 Task: Print a page as save as pdf.
Action: Mouse moved to (91, 93)
Screenshot: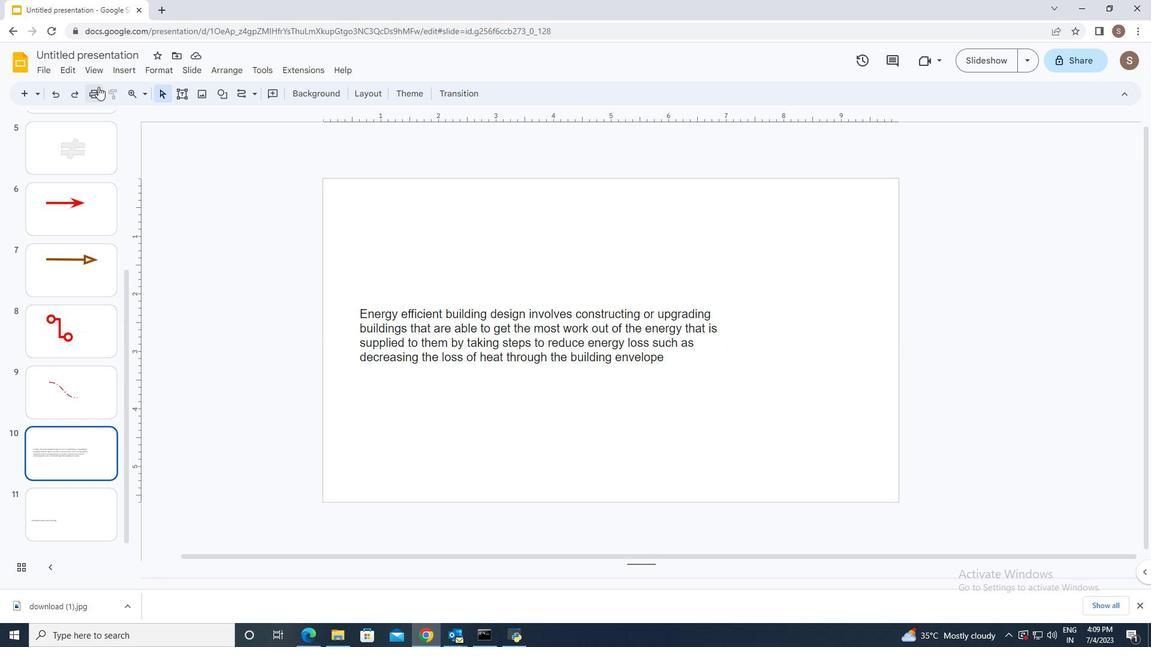 
Action: Mouse pressed left at (91, 93)
Screenshot: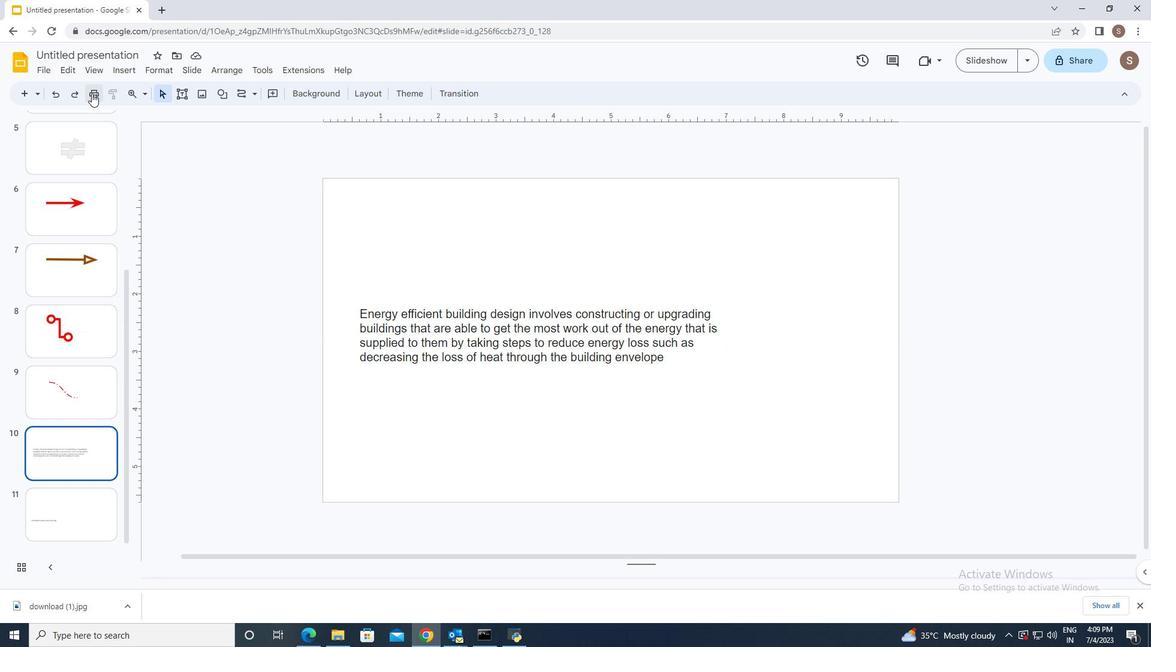 
Action: Mouse moved to (891, 88)
Screenshot: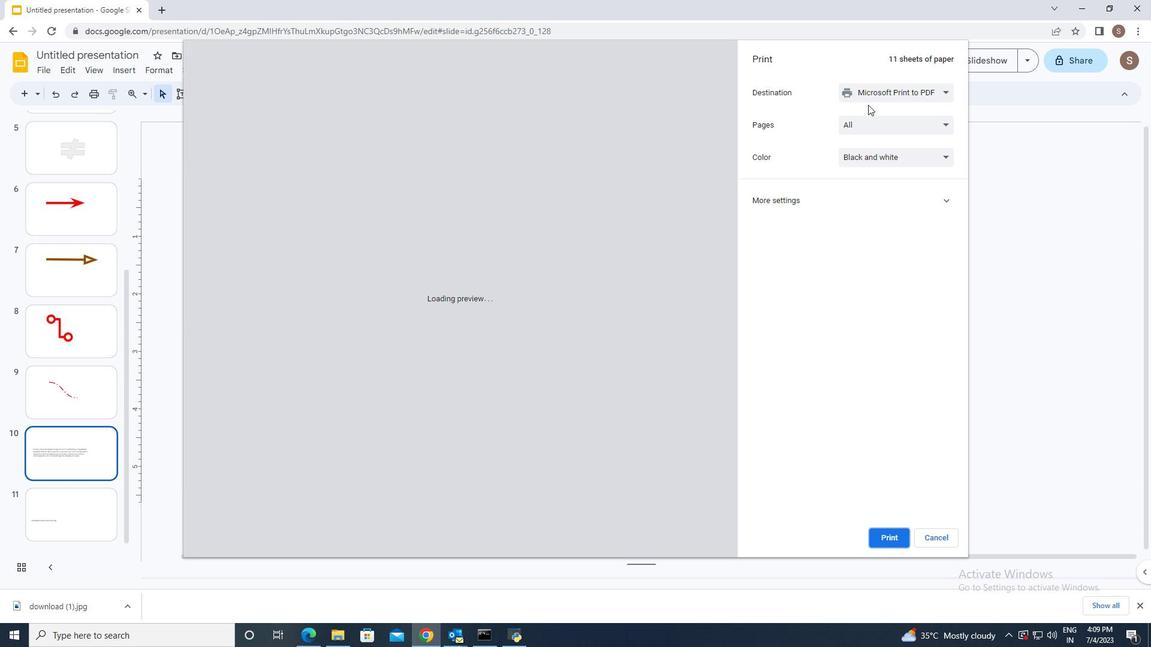 
Action: Mouse pressed left at (891, 88)
Screenshot: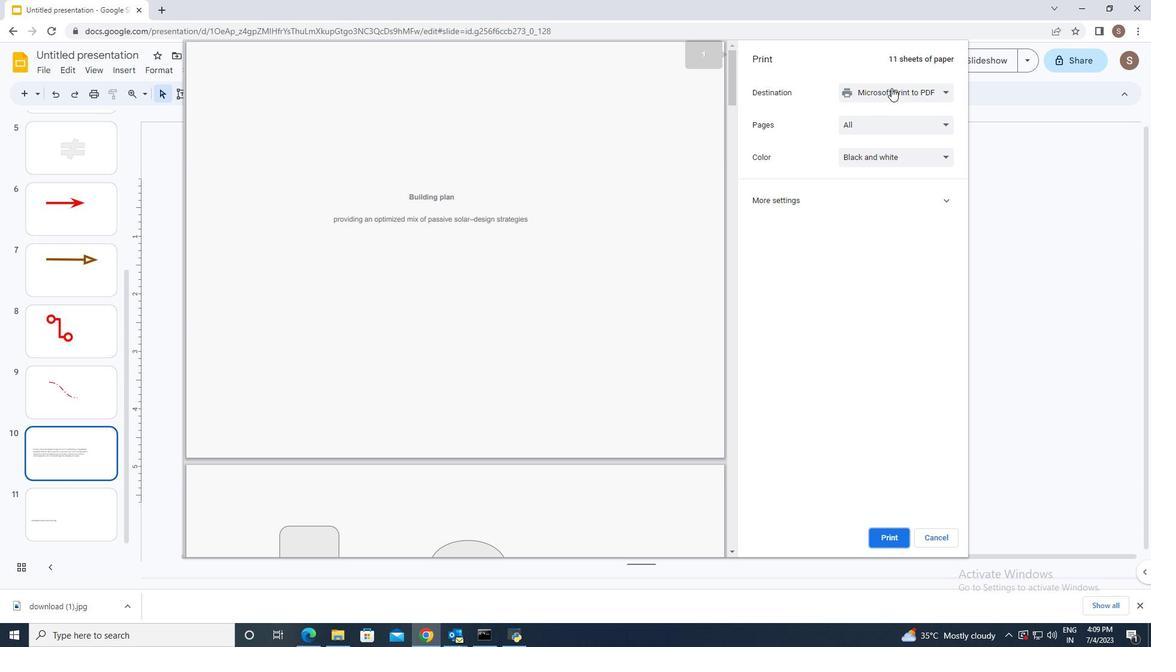 
Action: Mouse moved to (883, 134)
Screenshot: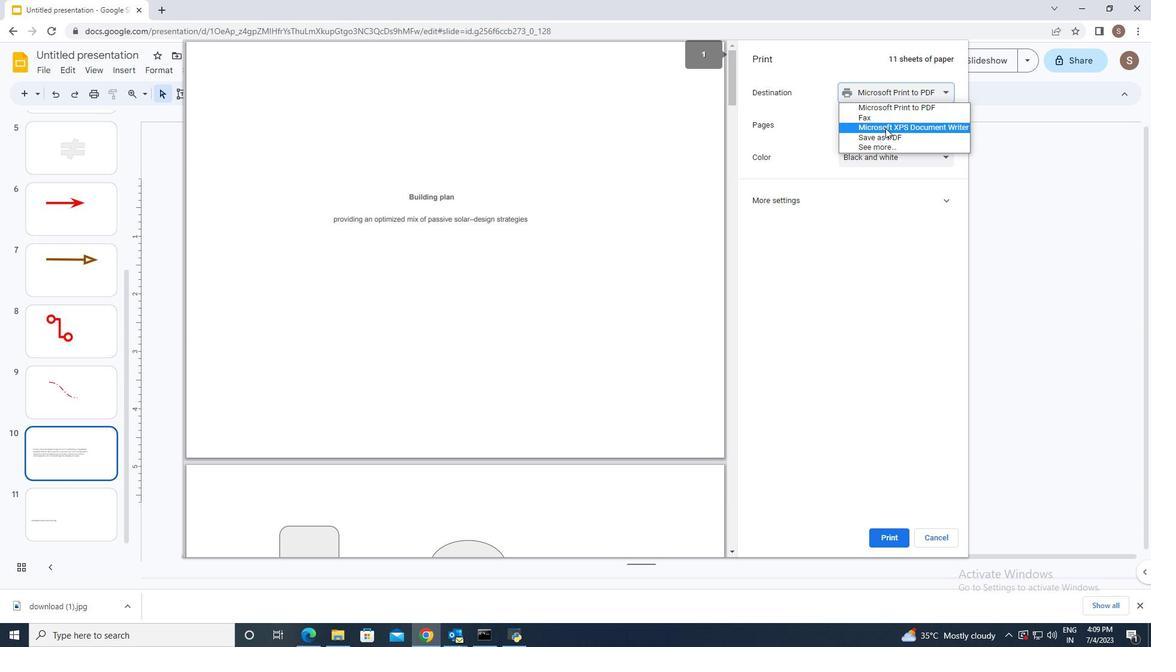 
Action: Mouse pressed left at (883, 134)
Screenshot: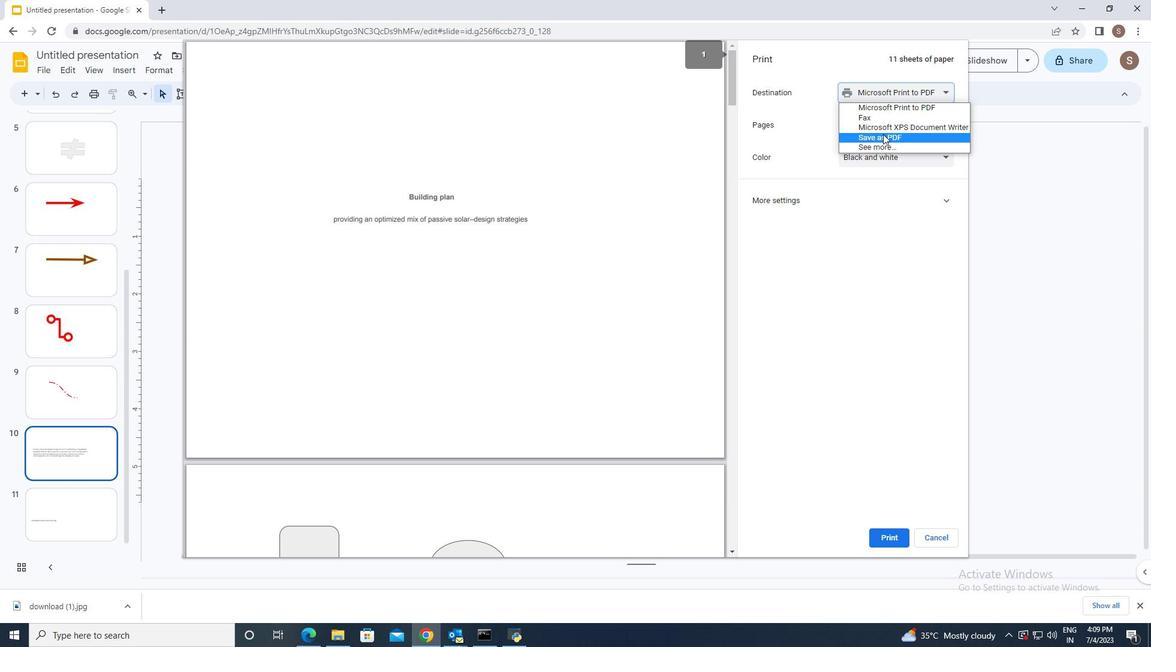
Action: Mouse moved to (888, 542)
Screenshot: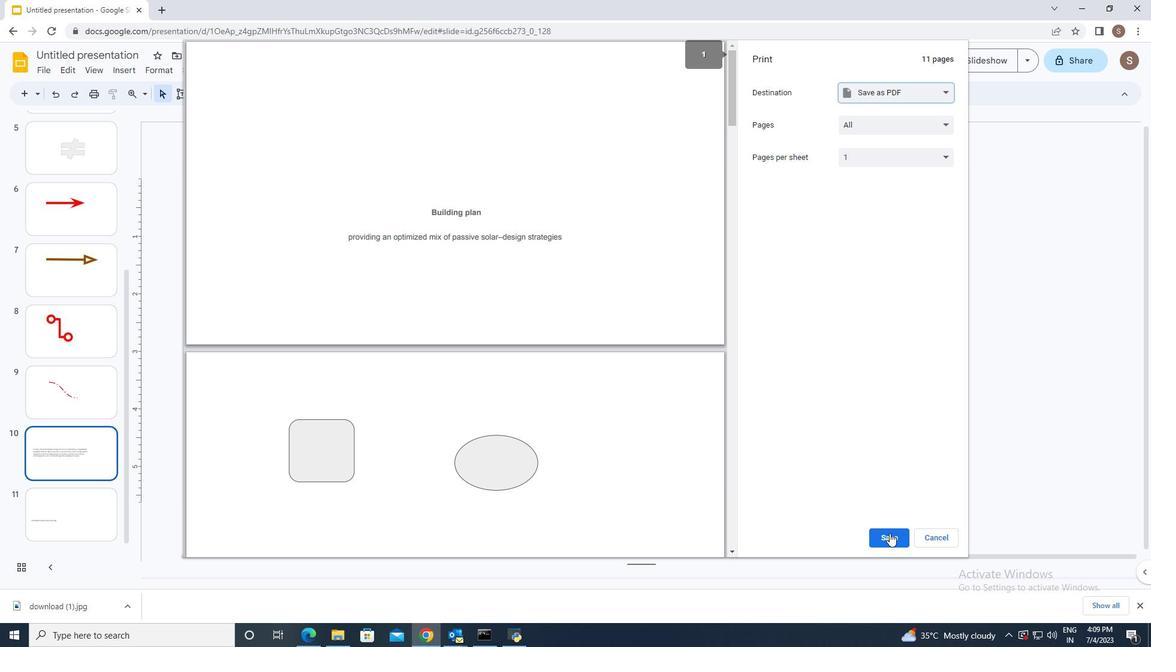 
Action: Mouse pressed left at (888, 542)
Screenshot: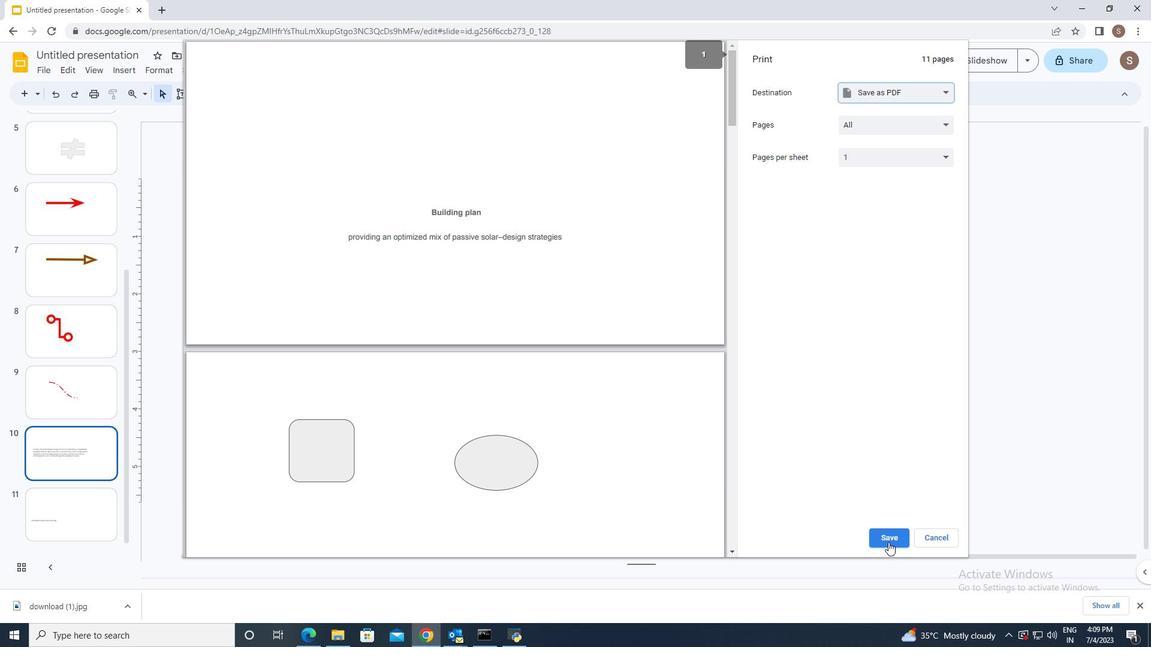
Action: Mouse moved to (305, 270)
Screenshot: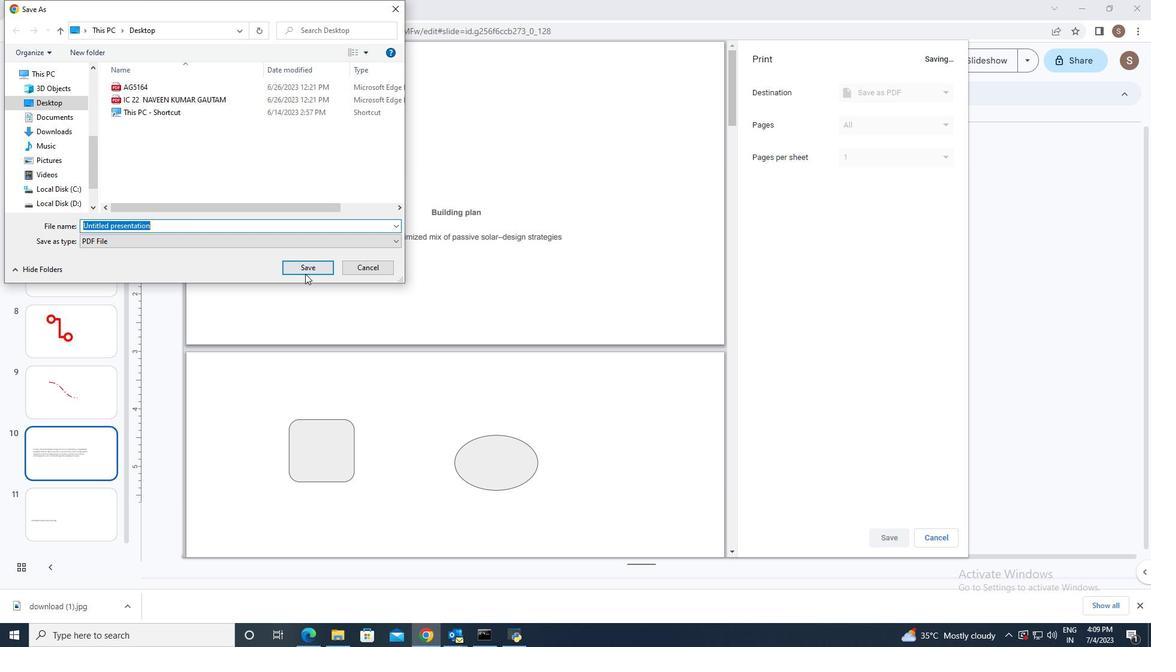 
Action: Mouse pressed left at (305, 270)
Screenshot: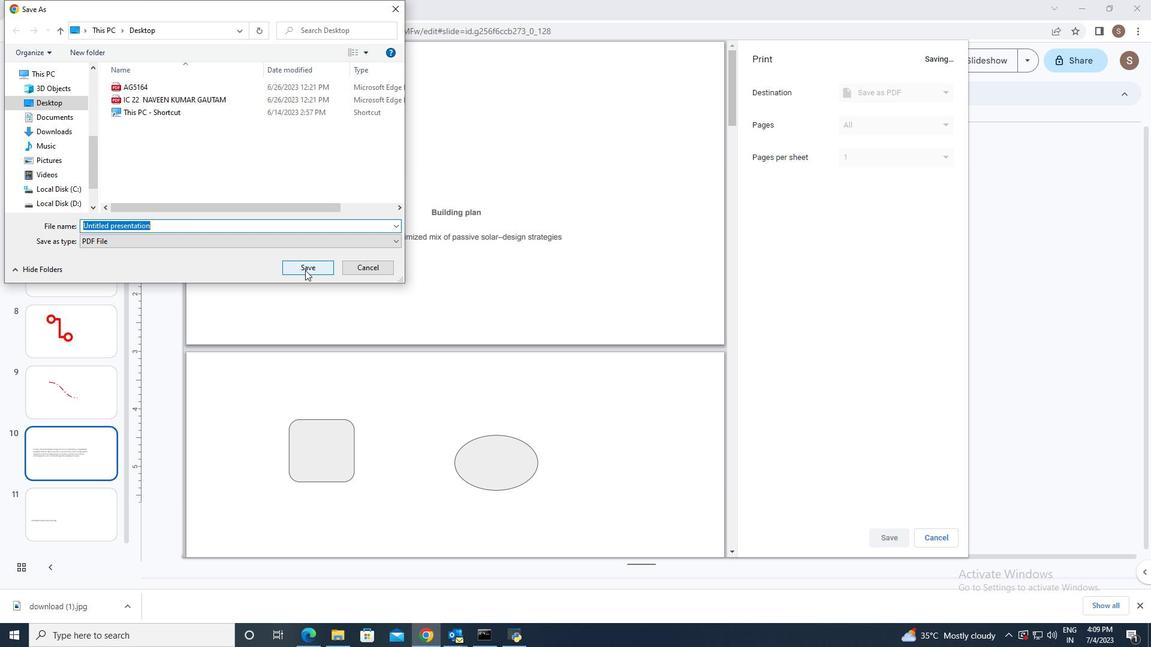 
